 Task: Write a Python program to calculate the volume of a cube given its side length.
Action: Mouse moved to (63, 3)
Screenshot: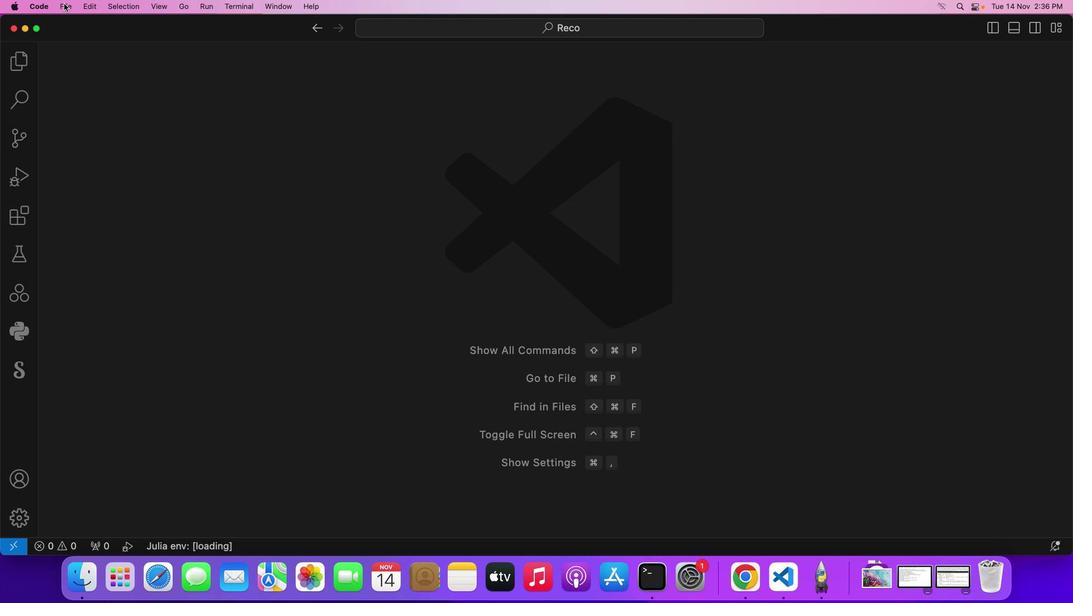 
Action: Mouse pressed left at (63, 3)
Screenshot: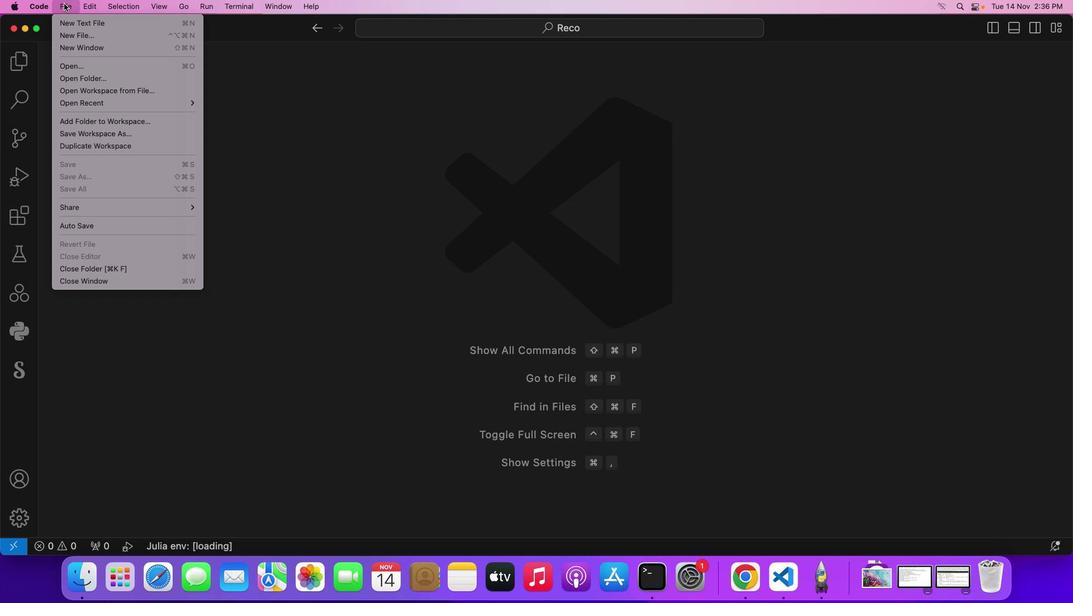 
Action: Mouse moved to (79, 21)
Screenshot: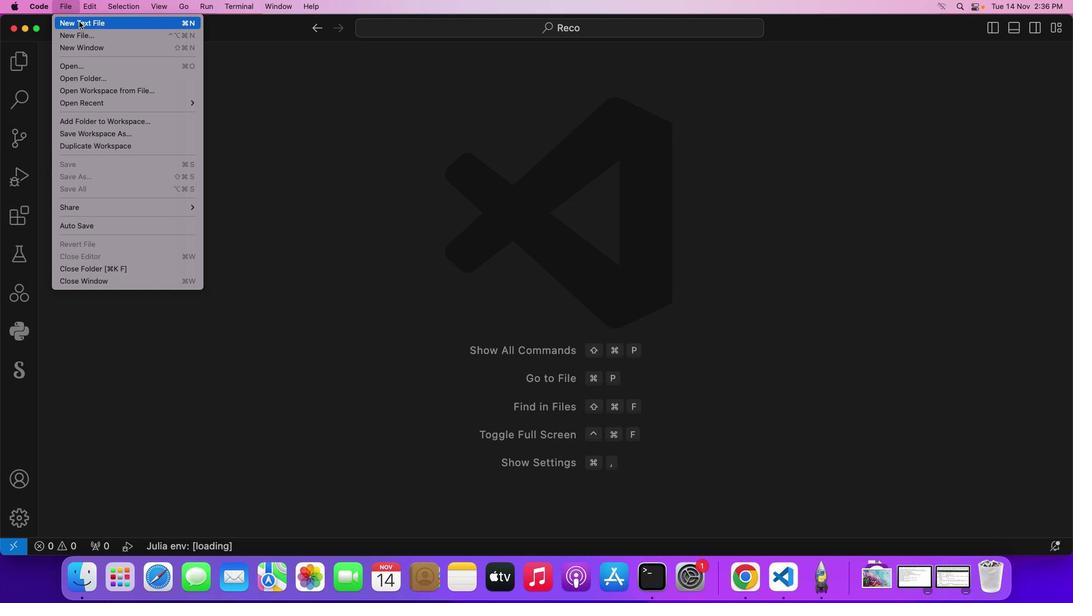 
Action: Mouse pressed left at (79, 21)
Screenshot: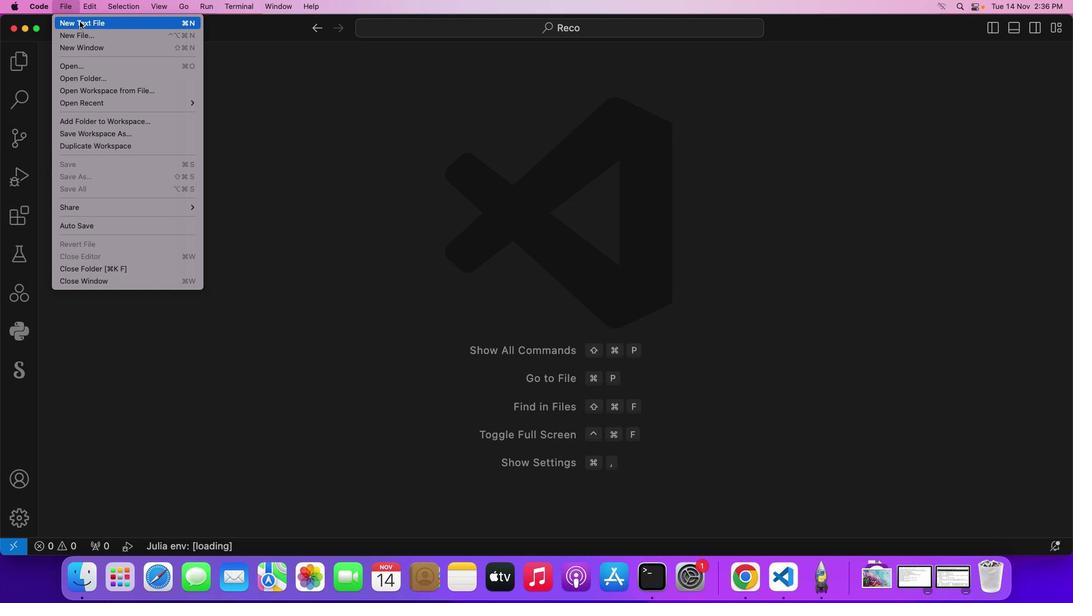 
Action: Mouse moved to (226, 246)
Screenshot: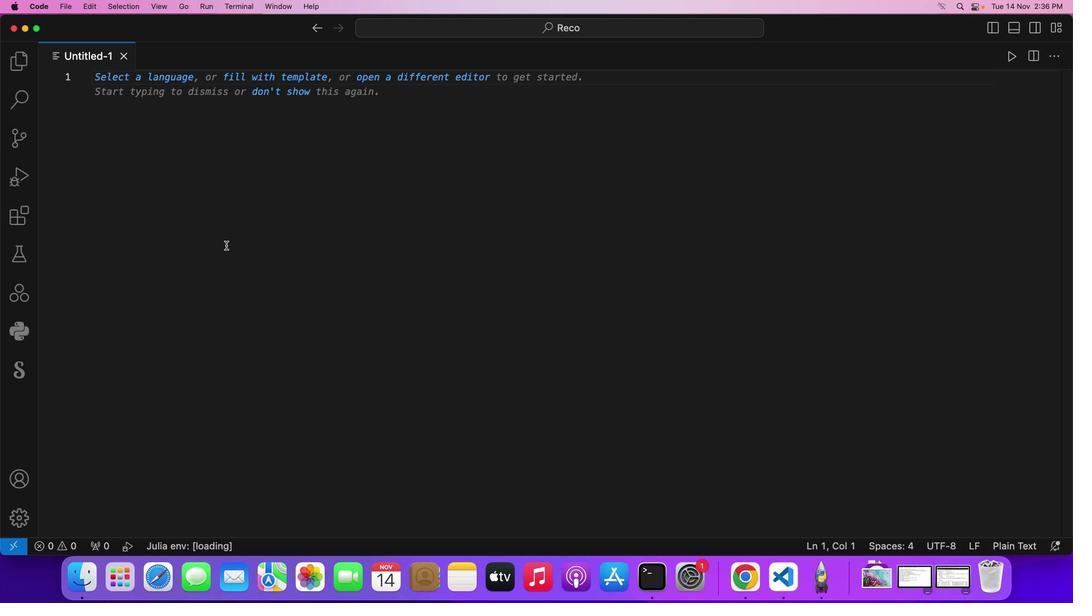 
Action: Key pressed Key.cmd's'
Screenshot: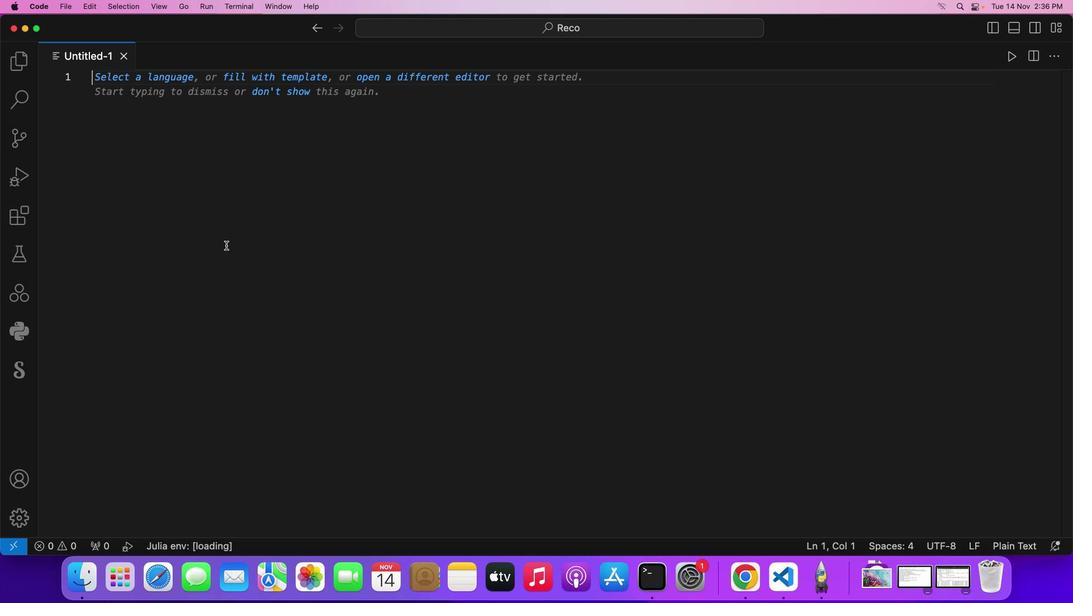 
Action: Mouse moved to (555, 235)
Screenshot: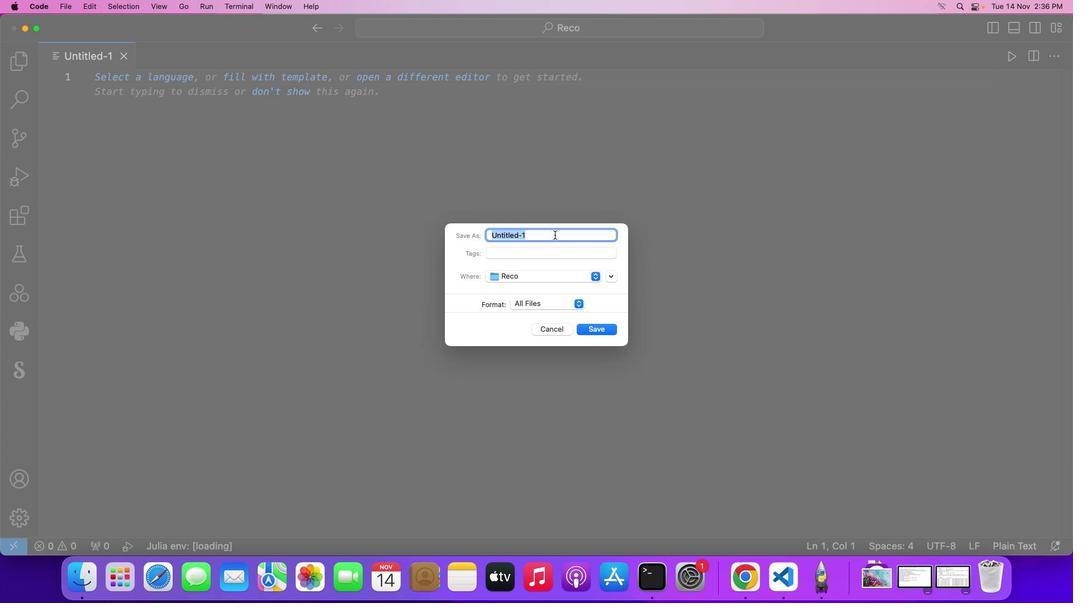 
Action: Mouse pressed left at (555, 235)
Screenshot: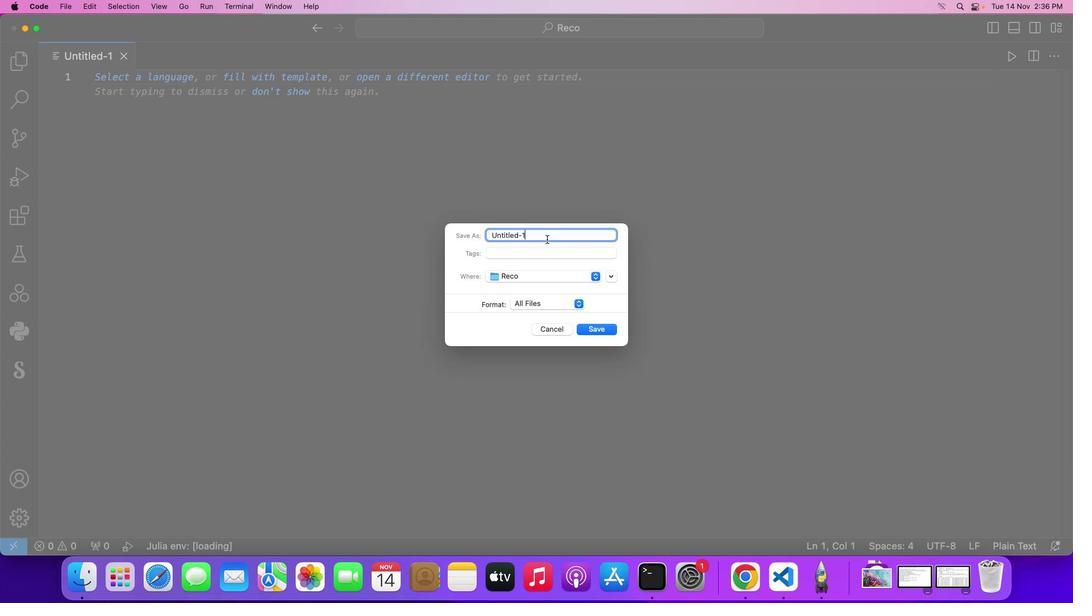 
Action: Mouse moved to (317, 354)
Screenshot: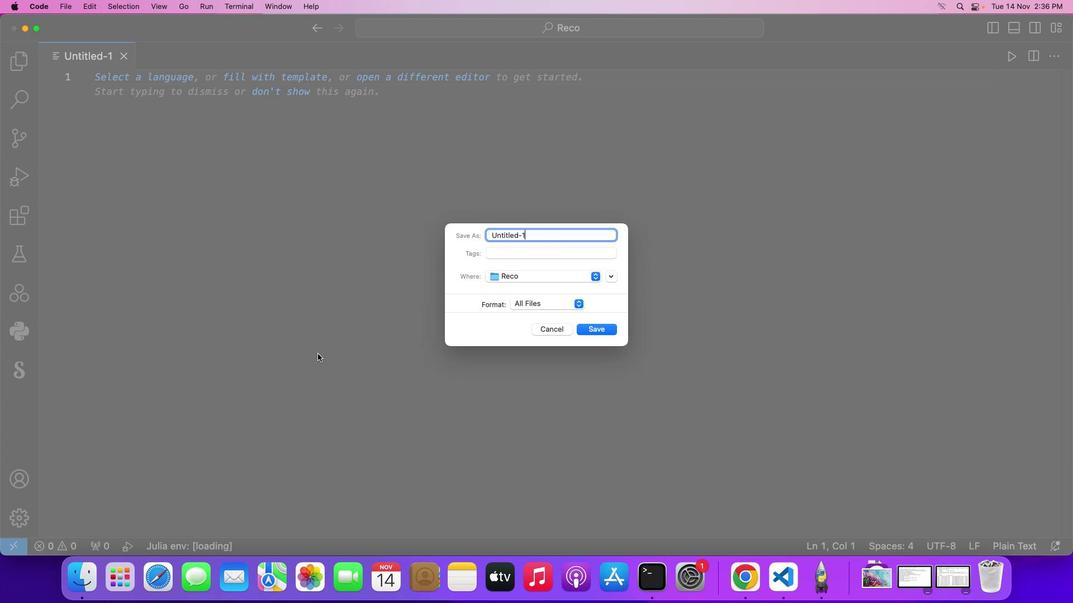 
Action: Key pressed Key.backspaceKey.backspaceKey.backspaceKey.backspaceKey.backspaceKey.backspaceKey.backspaceKey.backspaceKey.backspaceKey.backspaceKey.shift_r'D''e''m''o'Key.shift_r'C''u''b''.''p''y'Key.enter'f'Key.backspaceKey.shift_r'#'Key.spaceKey.shift_r'F''u''n''c''t''i''o''n'Key.space't''o'Key.space'c''a''l''c''u''l''a''t''e'Key.space't''g''e'Key.spaceKey.backspaceKey.backspaceKey.backspace'h''e'Key.space'v''o''l''u''m''e'Key.space'o''f'Key.space'a'Key.space'c''u''b''e'Key.space'g''i''v''e''n'Key.space'i''t''s'Key.space's''i''d''e'Key.space'l''e''n''g''t''h'Key.enter'd''e''f'Key.space'c''u''b''e'Key.shift_r'_''v''o''l''u''m''e'Key.shift_r'(''s''i''d''e'Key.shift_r'_''l''e''n''g''t''h'Key.rightKey.shift_r':'Key.enterKey.shift_r'#'Key.spaceKey.shift_r'C''a''l''c''u''l''a''t''e'Key.spaceKey.space't''h''e'Key.space'v''o''l''u''m''e'Key.space'u''s''i''n''g'Key.space't''h''e'Key.space'f''o''r''m''u''l''a'Key.spaceKey.shift_r'V'Key.space'='Key.space'a'Key.shift_r'^''3'Key.enter'v''o''l''u''m''e'Key.space'='Key.space's''i''d''e'Key.shift_r'_'Key.enterKey.spaceKey.shift_r'*''*'Key.space'3'Key.enter'r''e''t'Key.backspace't''u''r''n'Key.space'v''p'';'Key.backspaceKey.backspace'o''l''u''m''e'Key.enterKey.enterKey.enterKey.shift_r'#'Key.spaceKey.shift_r'I''n''p''u''t'Key.shift_r':'Key.spaceKey.shift_r'G''e''t'Key.space't''h''e'Key.space's''i''d''e'Key.space'l''e''n''g''t''h'Key.space'o''f'Key.space't''h''e'Key.space'c''u''b''e'Key.space'f''r''o''m'Key.space't''h''e'Key.space'u''s''e''r'Key.enter's''i''d''e'Key.shift_r'_''l''e''n''g''t''h'Key.space'='Key.space'f''l''o''a'Key.backspaceKey.backspace'o''a''t'Key.shift_r'(''i''n''p''u''t'Key.shift_r'('Key.shift_r'"''E''n''t''e''r'Key.space't''h''e'Key.space's''i''c''e'Key.backspaceKey.backspace'd''e'Key.space'l''e''n''g''t''h'Key.space'o''f'Key.space't''h''e'Key.space'c''u''b''e'Key.shift_r':'Key.spaceKey.rightKey.rightKey.rightKey.enterKey.enterKey.shift_r'#'Key.spaceKey.shift_r'C''a''l''l'Key.space't''h''e'Key.space'c''u''b''e'Key.shift_r'_''v''o''l''u''m''e'Key.space'f''u''n''c''t''i''o''n'Key.space't''o'Key.space'c''a''o'Key.backspace'l''c''u''k'Key.backspaceKey.backspace'u''l''a''t''e'Key.space't''h''e'Key.space'v''o''l''u''m''e'Key.enter'r''e''s''u''l''t''i''n''g'Key.shift_r'_''v''o''l''u''m''e'Key.space'='Key.space'c''u''b''e'Key.shift_r'_''v''o''l''u''m''e'Key.shift_r'(''s''i''d''e'Key.shift_r'_''l''e''n''g''t''h'Key.rightKey.enterKey.enterKey.shift_r'#'Key.spaceKey.shift_r'O''u''t''p''u''t'Key.spaceKey.shift_r':'Key.spaceKey.shift_r'D''i''s''p''l''a''y'Key.space't''h''e'Key.space'c''a''l''c''u''l''a''t''e''d'Key.space'v''o''l''u''m''e'Key.space'o''f'Key.space't''h''e'Key.space'c''u''b''e'Key.enter'p''r''i''n''t'Key.shift_r'(''f'Key.shift_r'"'Key.shift_r'T''h''e'Key.space'v''o''l''u''m''e'Key.space'o''f'Key.space't''h''e'Key.space'c''u''b''e'Key.space'w''i''t''h'Key.space's''i''d''e'Key.space'l''e''n''g''t''h'Key.spaceKey.shift_r'{''s''i''d''e'Key.shift_r'_''l''e''n''g''t''h'Key.rightKey.space'i''s'Key.spaceKey.shift_r'{''r''e''s''u''l''t''i''n''g'Key.shift_r'_''v''o''l''u''m''e'Key.rightKey.rightKey.rightKey.enterKey.enter
Screenshot: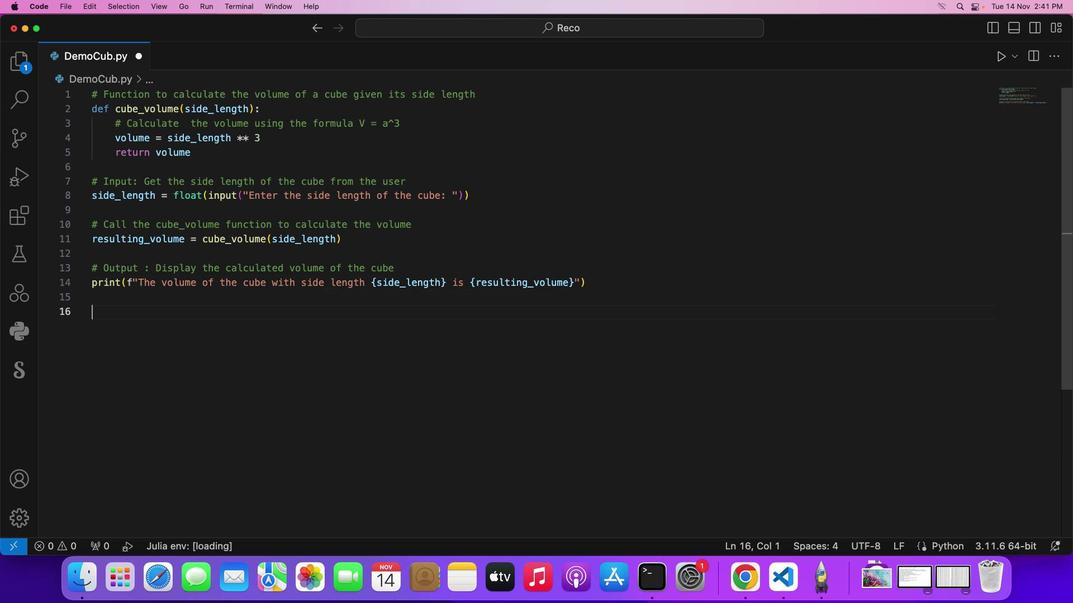
Action: Mouse moved to (735, 227)
Screenshot: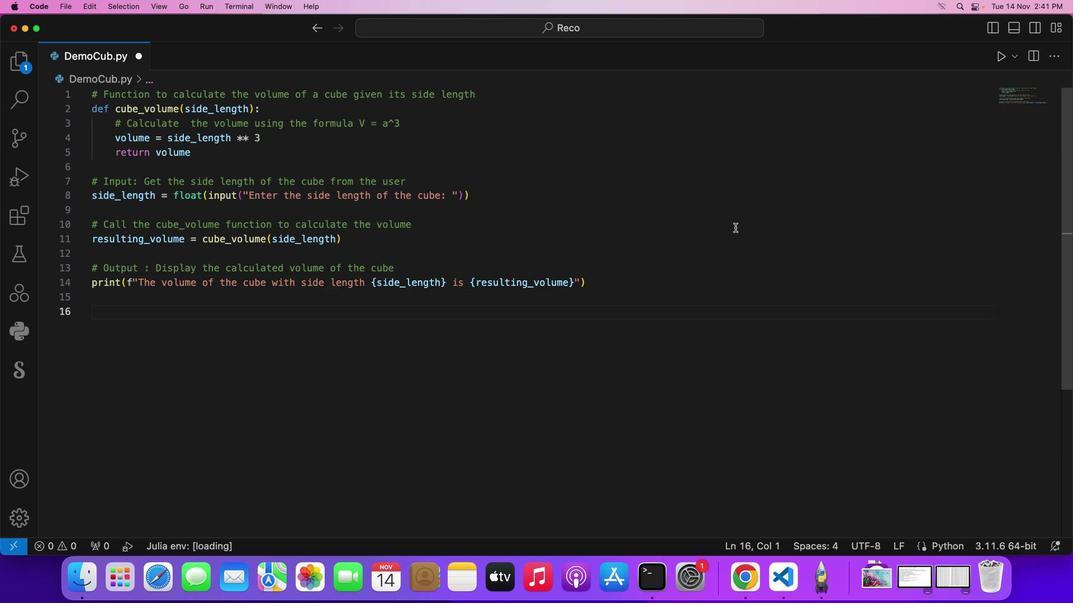 
Action: Key pressed Key.cmd
Screenshot: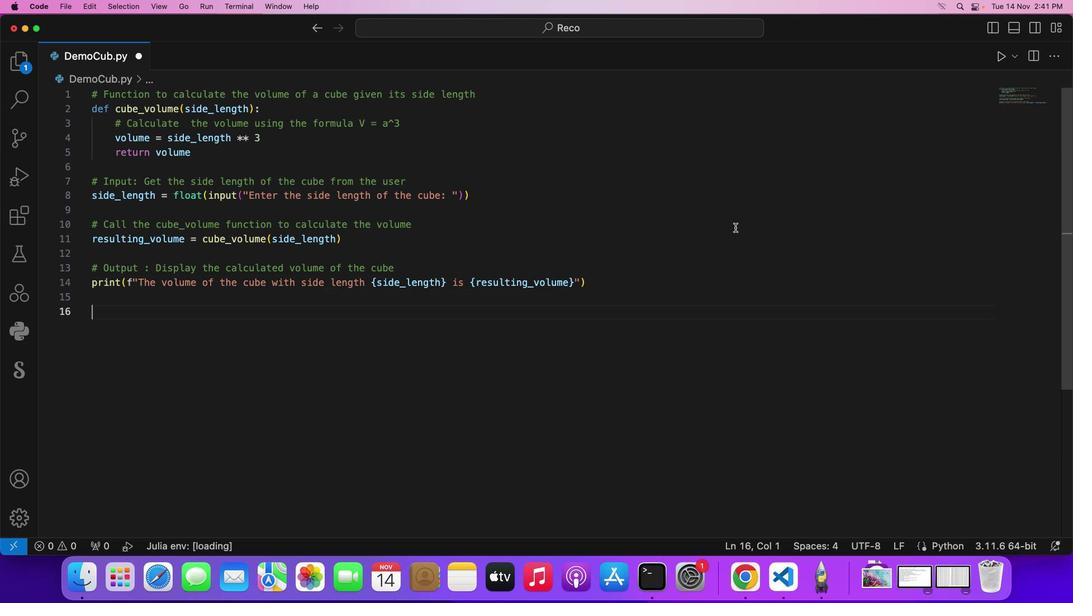 
Action: Mouse moved to (740, 220)
Screenshot: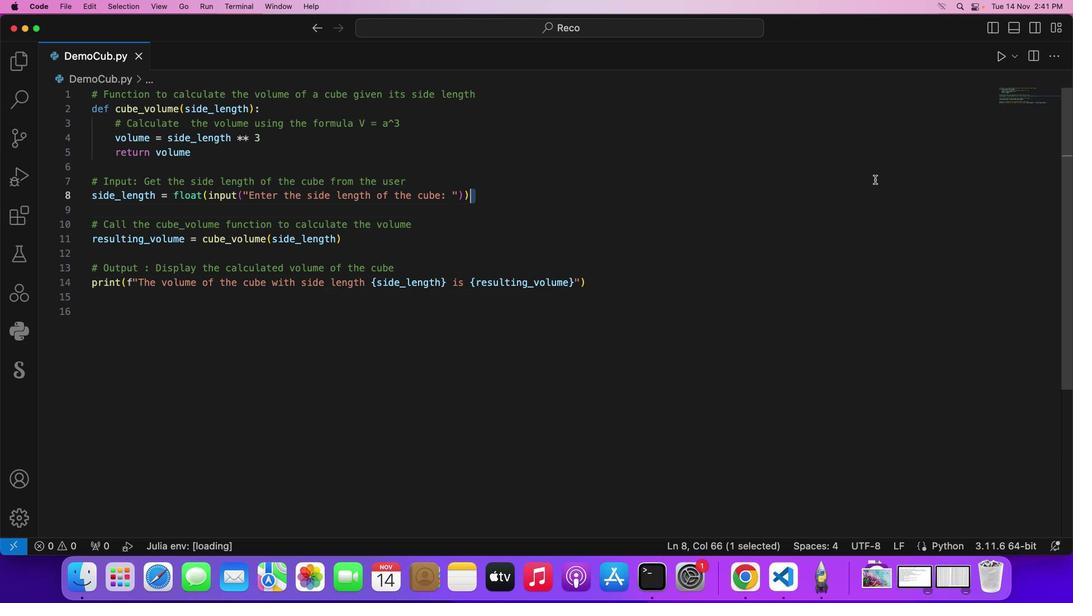 
Action: Key pressed 's'
Screenshot: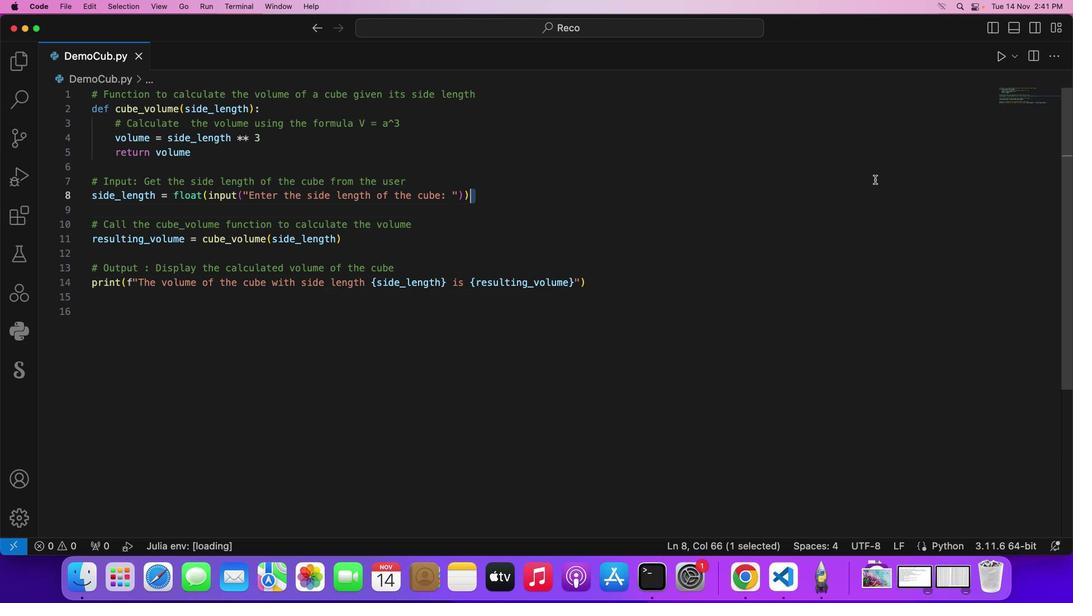 
Action: Mouse moved to (756, 216)
Screenshot: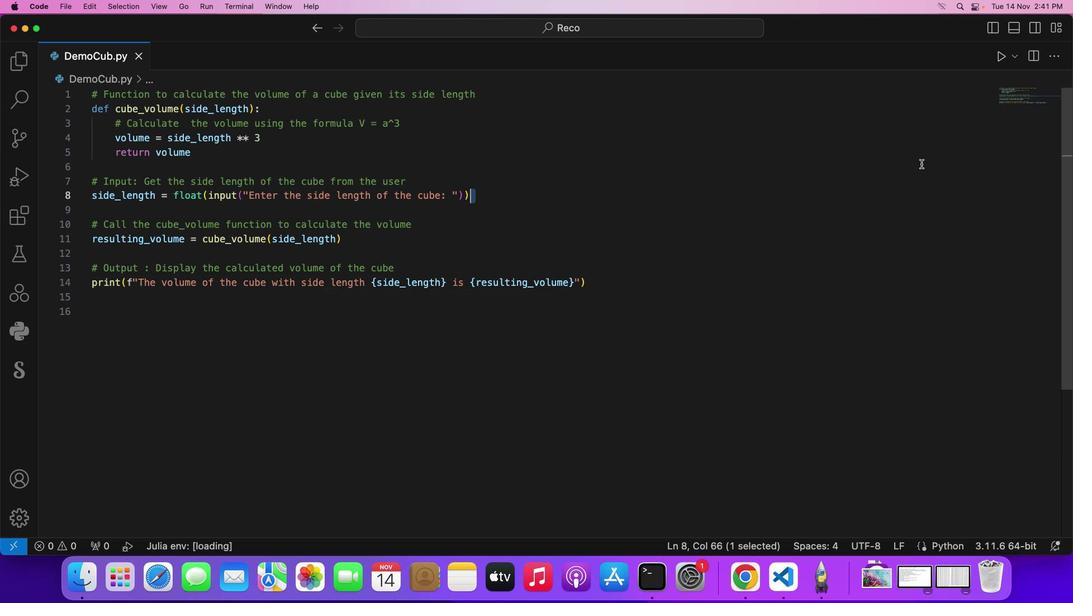 
Action: Mouse pressed left at (756, 216)
Screenshot: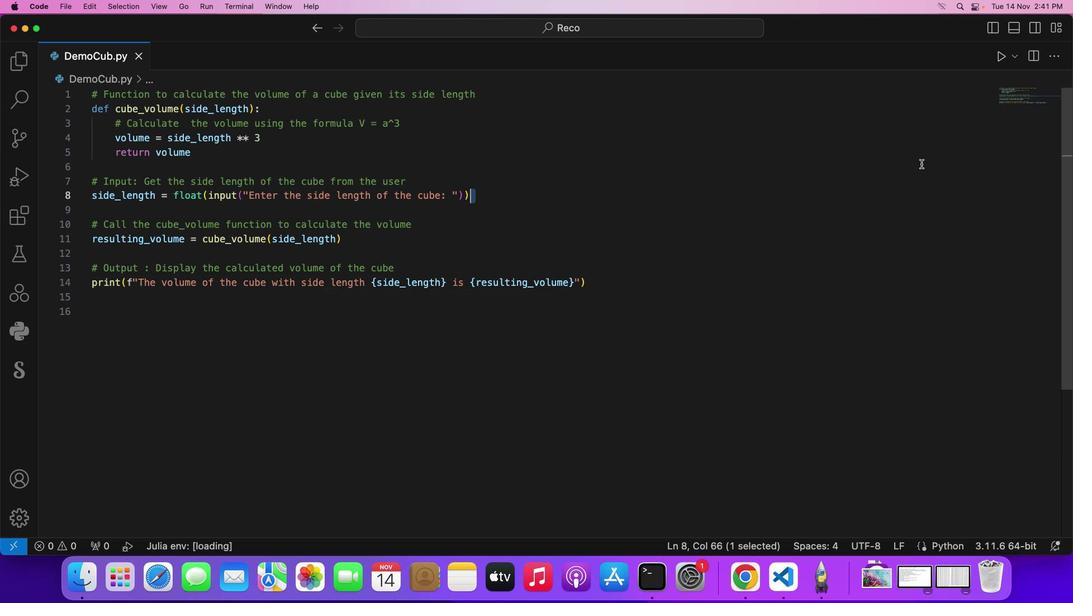 
Action: Mouse moved to (964, 130)
Screenshot: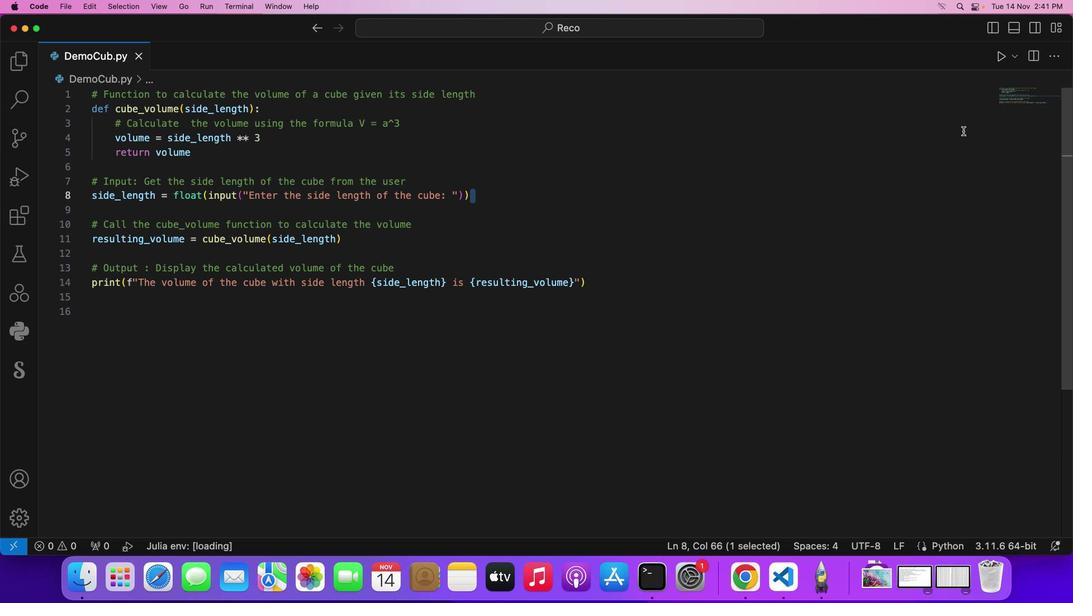 
Action: Key pressed Key.cmd
Screenshot: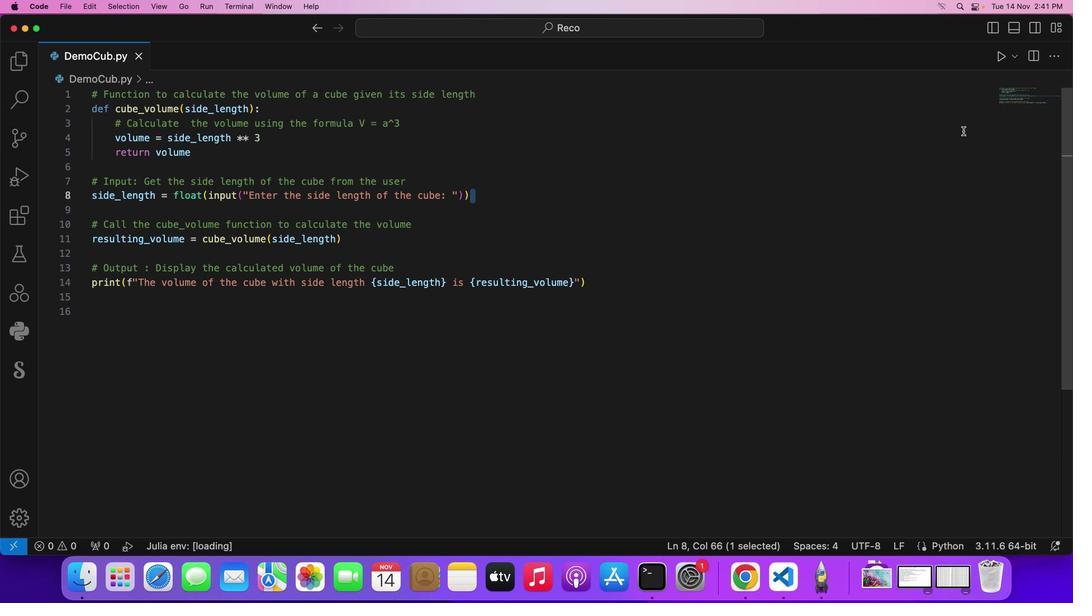 
Action: Mouse moved to (963, 130)
Screenshot: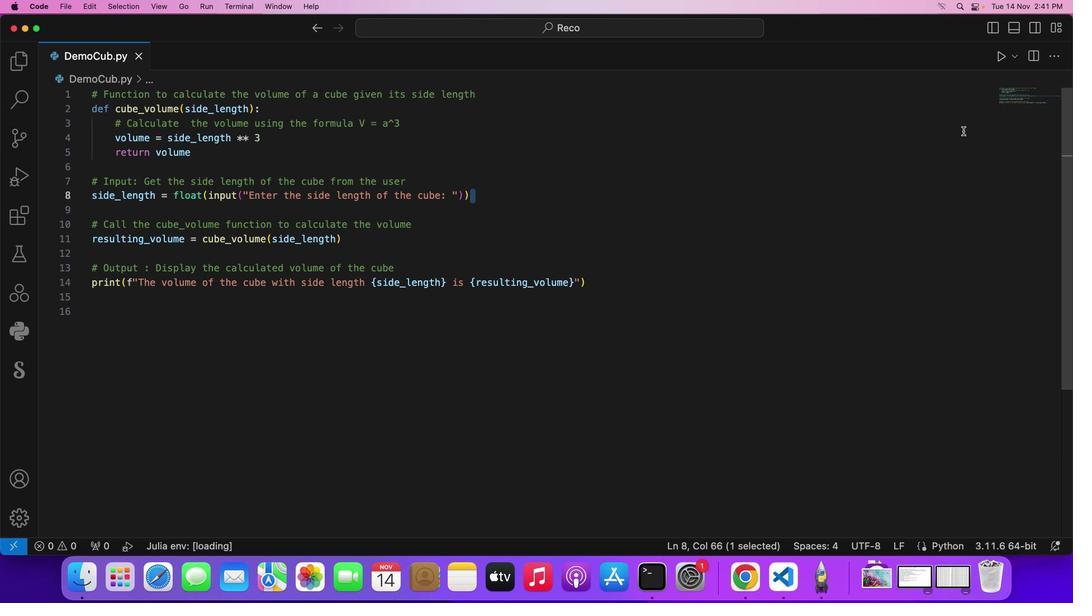 
Action: Key pressed 's'
Screenshot: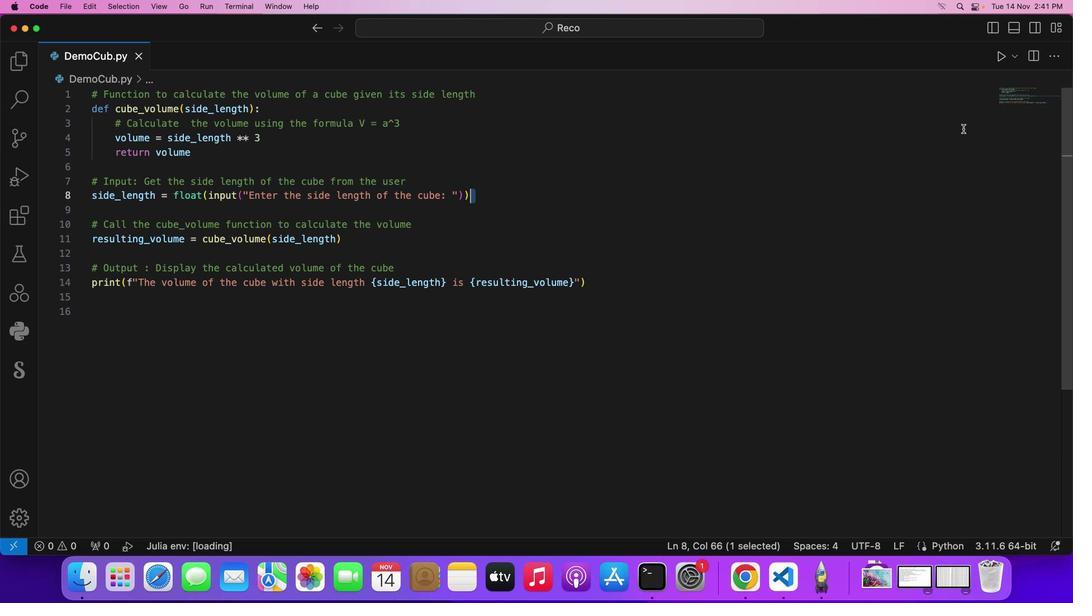 
Action: Mouse moved to (1000, 56)
Screenshot: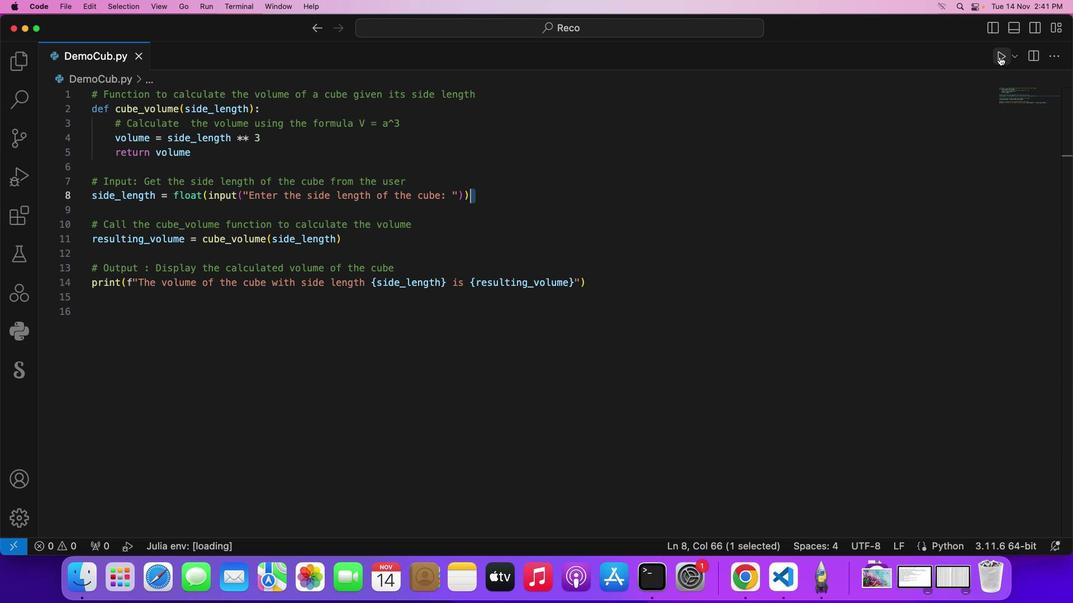 
Action: Mouse pressed left at (1000, 56)
Screenshot: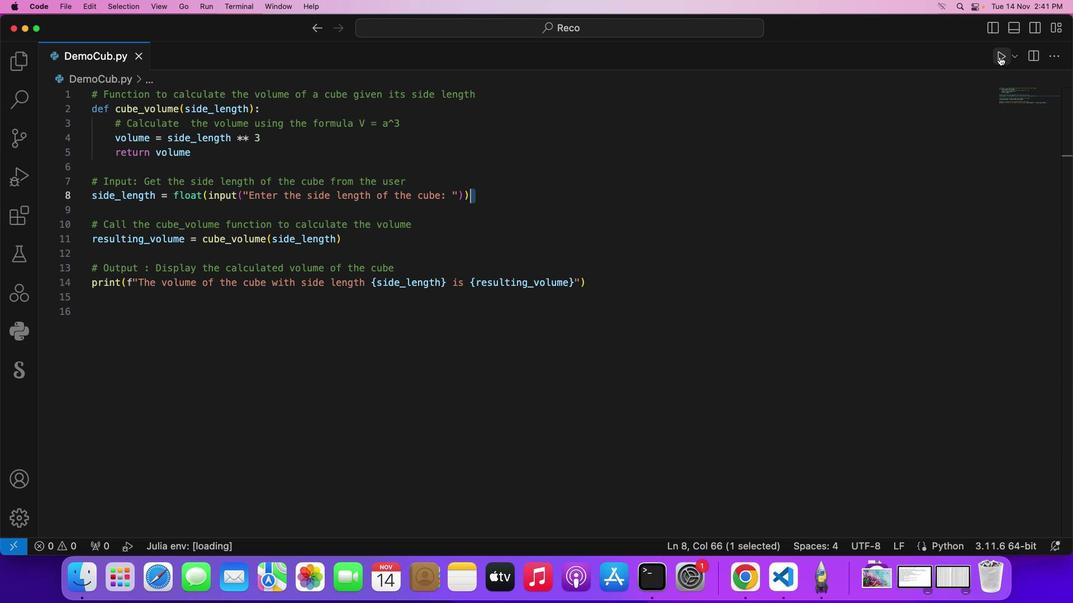 
Action: Mouse moved to (251, 252)
Screenshot: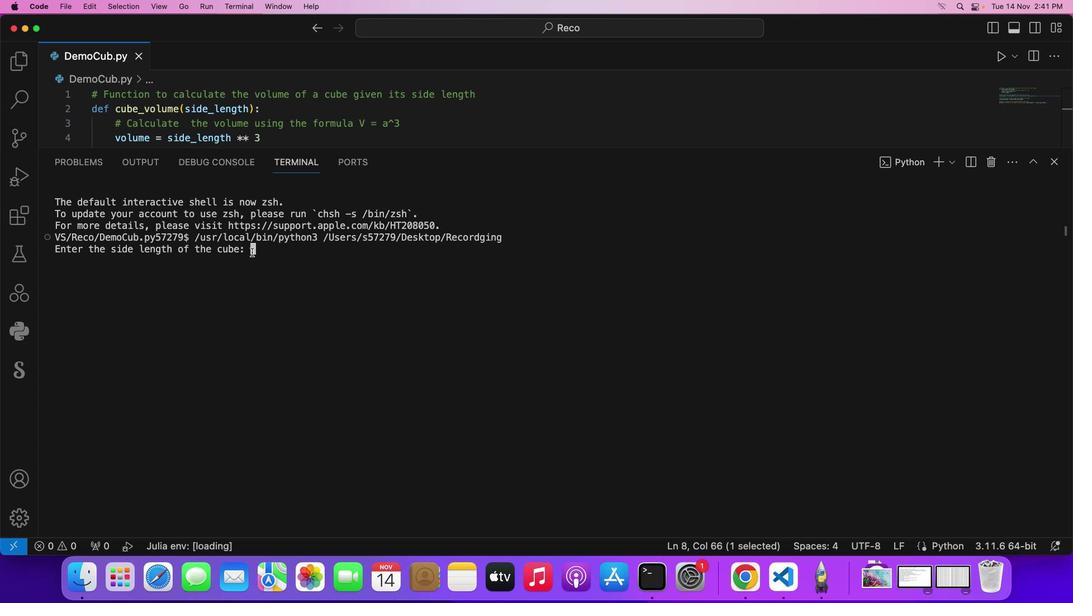 
Action: Mouse pressed left at (251, 252)
Screenshot: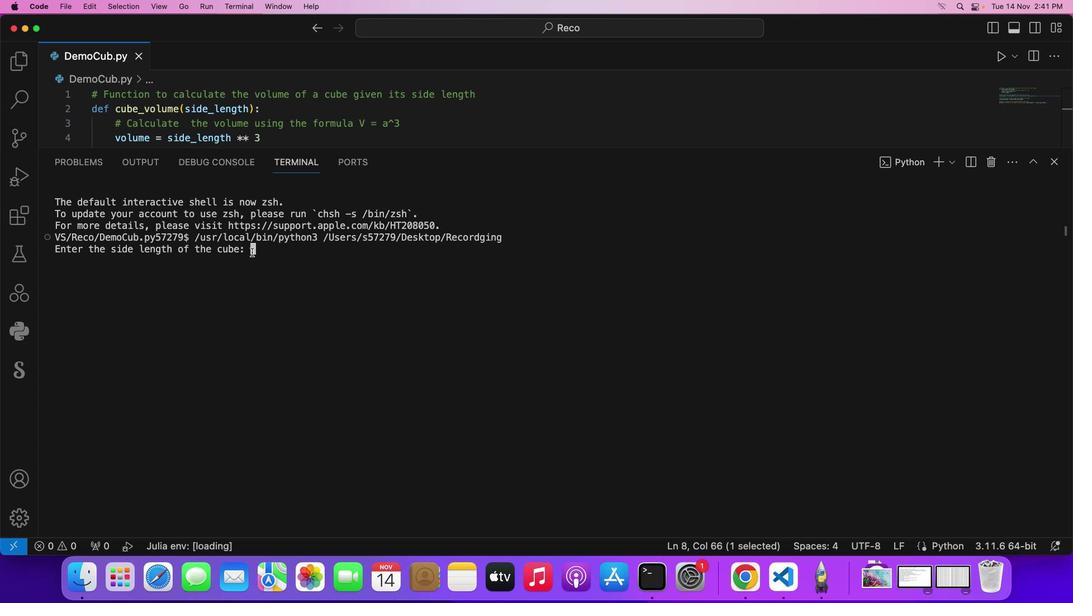 
Action: Mouse moved to (251, 252)
Screenshot: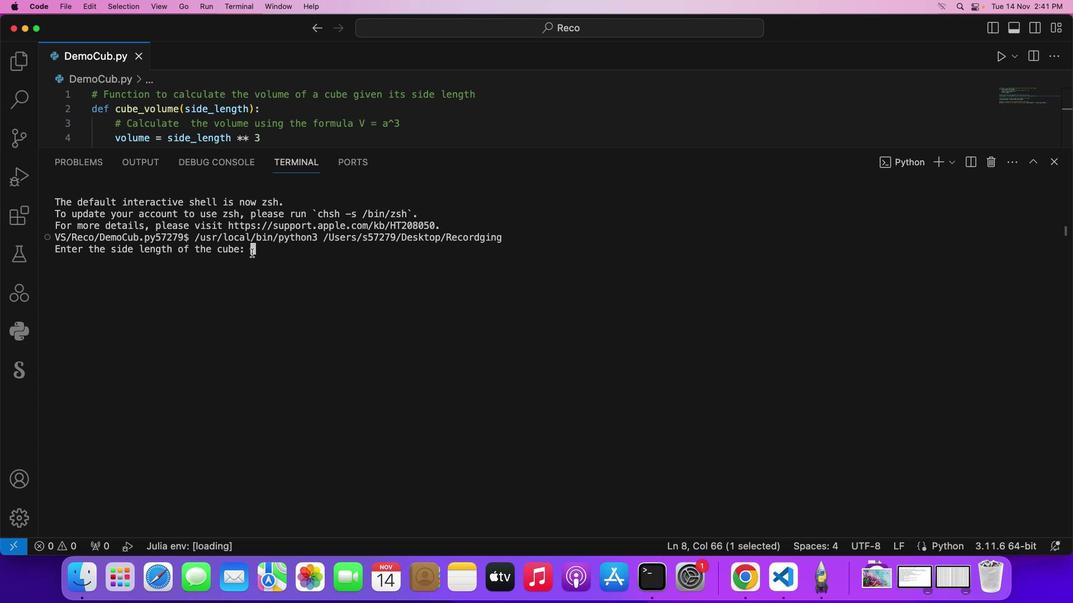 
Action: Key pressed '3'Key.enter
Screenshot: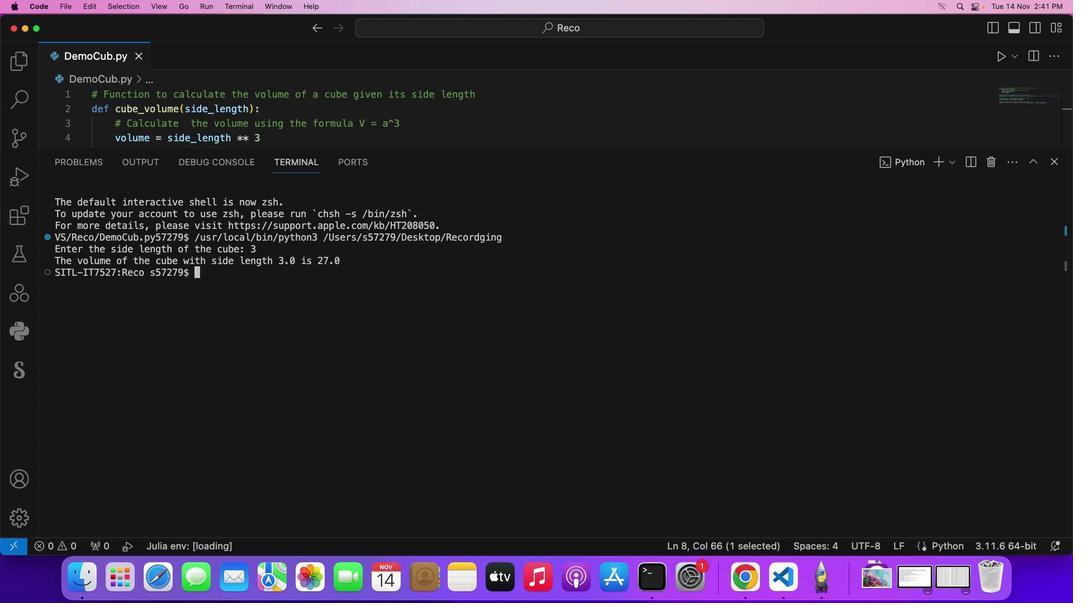 
